 Task: Invite Team Member Softage.1@softage.net to Workspace Accounting and Bookkeeping Services. Invite Team Member Softage.2@softage.net to Workspace Accounting and Bookkeeping Services. Invite Team Member Softage.3@softage.net to Workspace Accounting and Bookkeeping Services. Invite Team Member Softage.4@softage.net to Workspace Accounting and Bookkeeping Services
Action: Mouse moved to (817, 147)
Screenshot: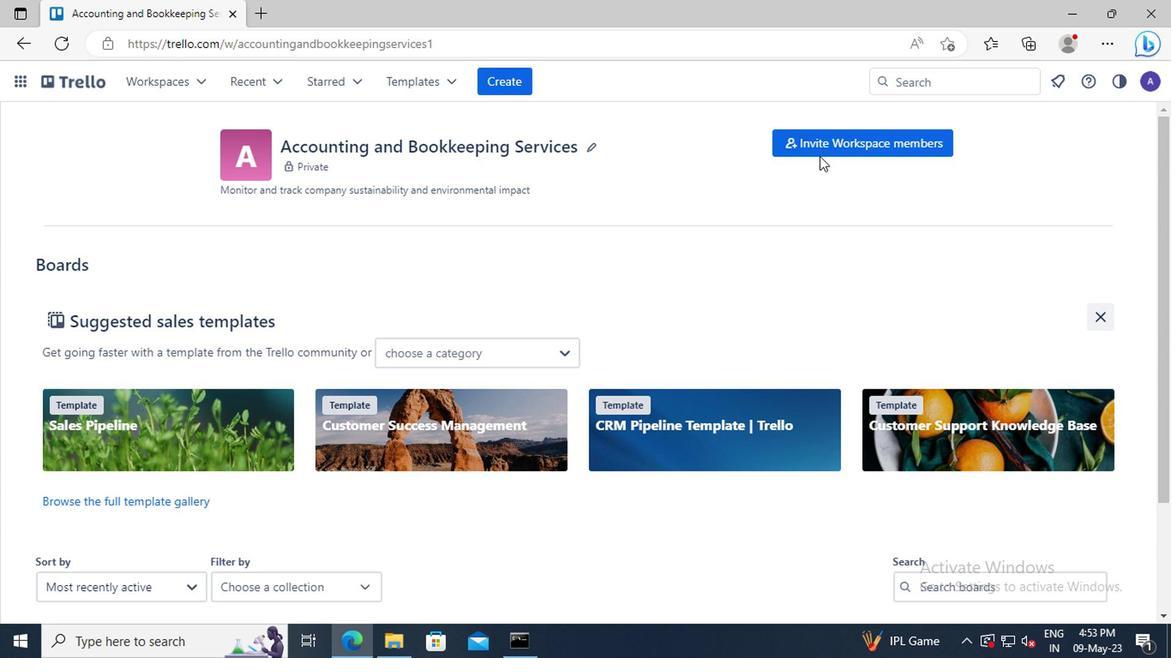 
Action: Mouse pressed left at (817, 147)
Screenshot: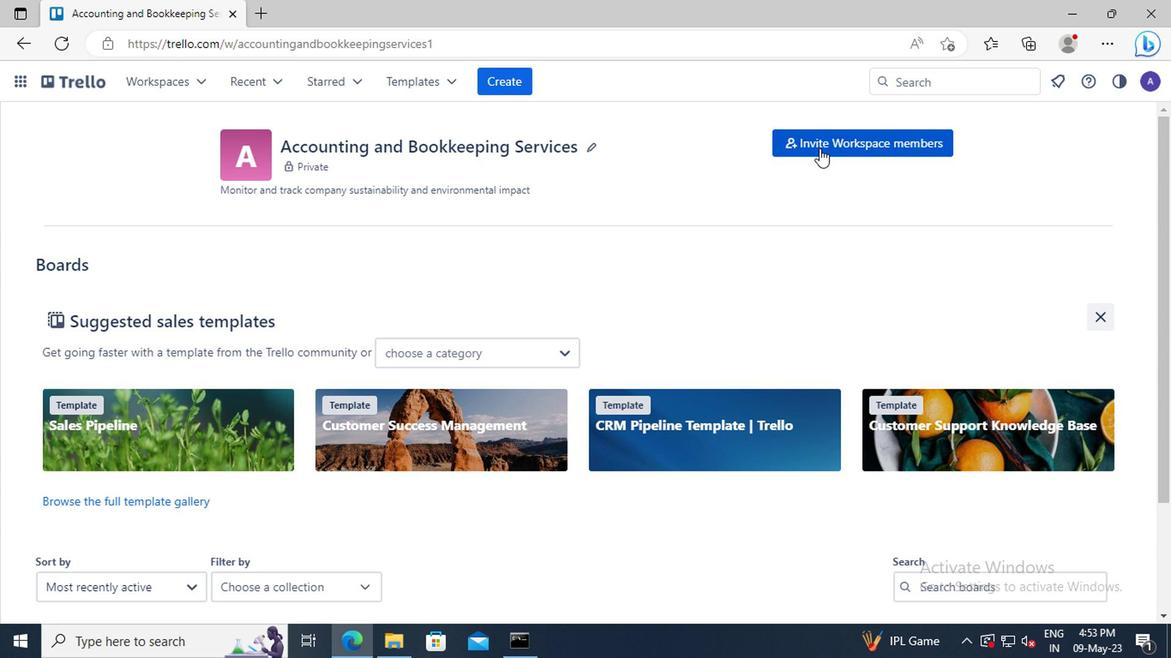 
Action: Mouse moved to (577, 332)
Screenshot: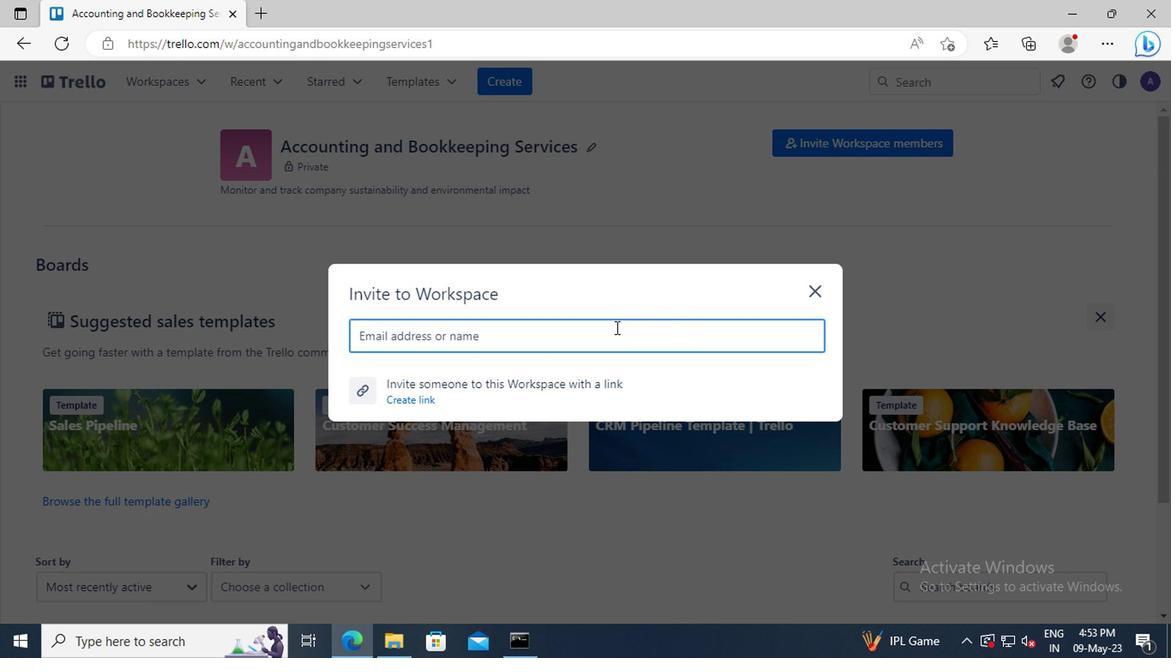 
Action: Mouse pressed left at (577, 332)
Screenshot: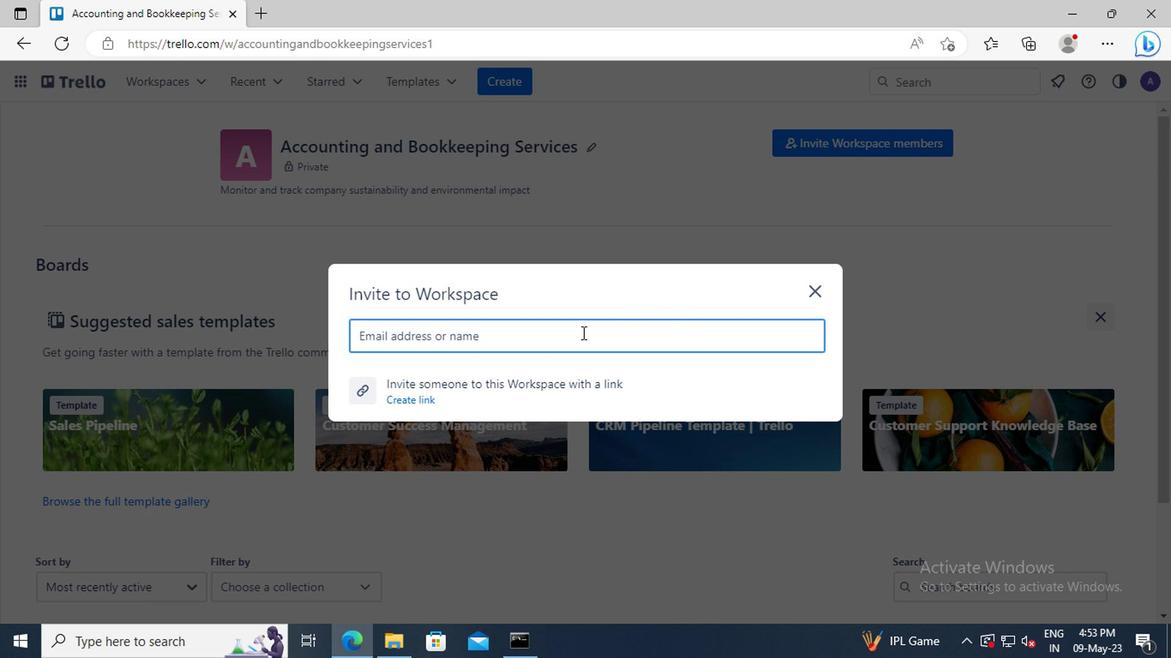 
Action: Key pressed <Key.shift_r>Softage.1<Key.shift>@SOFTAGE.NET
Screenshot: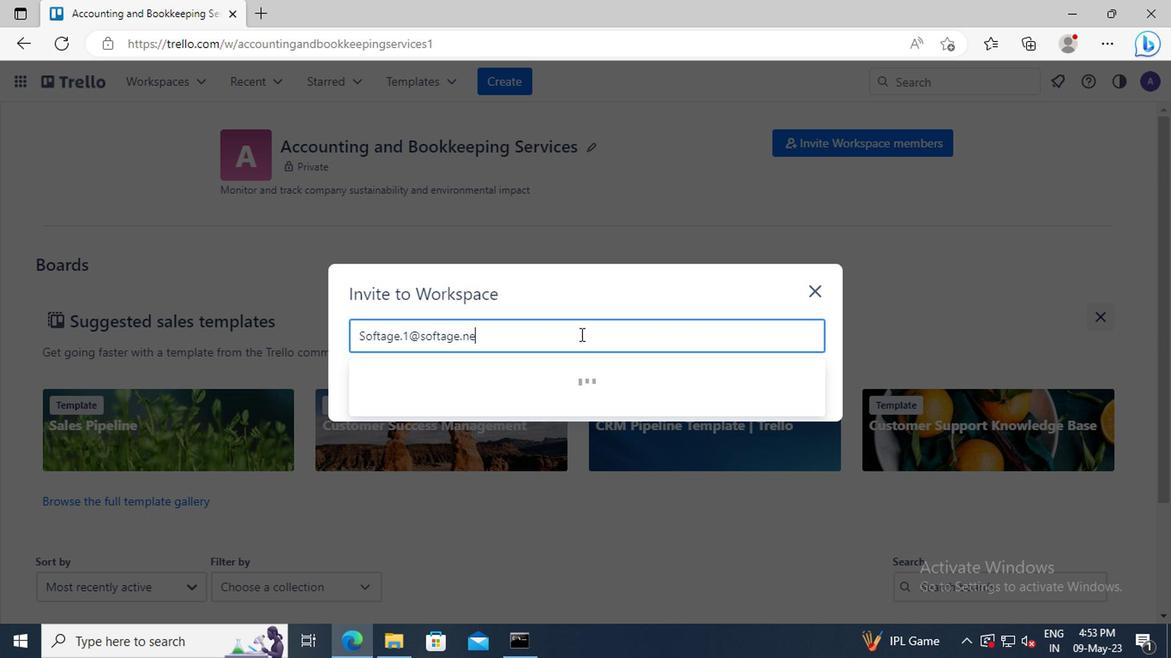 
Action: Mouse moved to (574, 384)
Screenshot: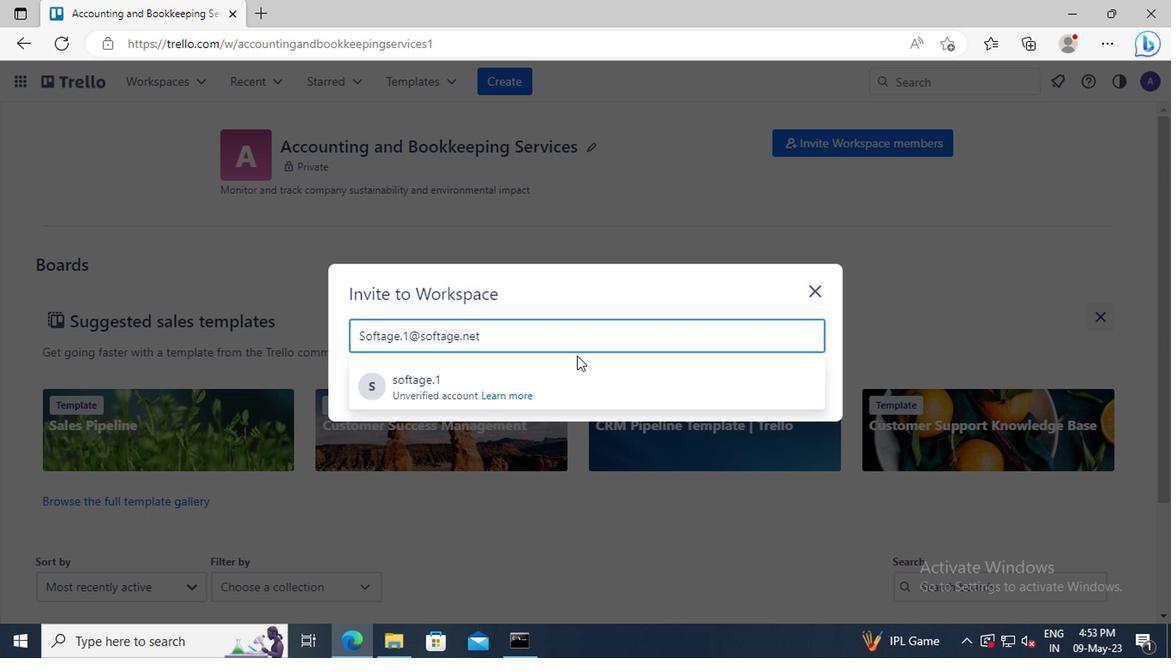 
Action: Mouse pressed left at (574, 384)
Screenshot: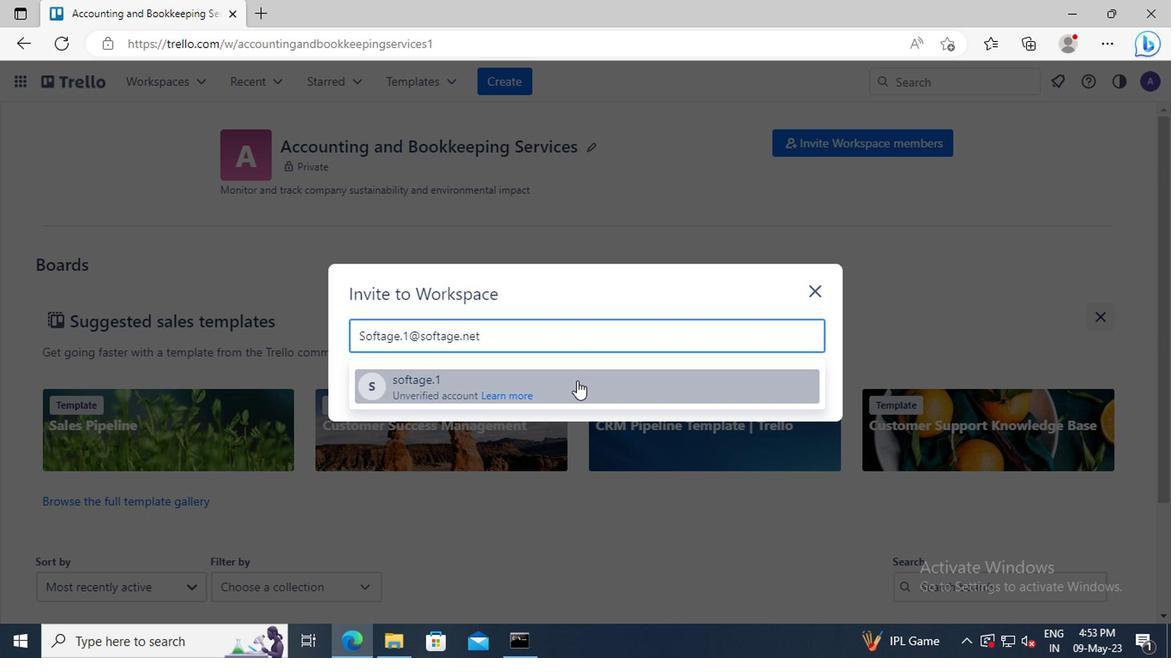 
Action: Mouse moved to (761, 304)
Screenshot: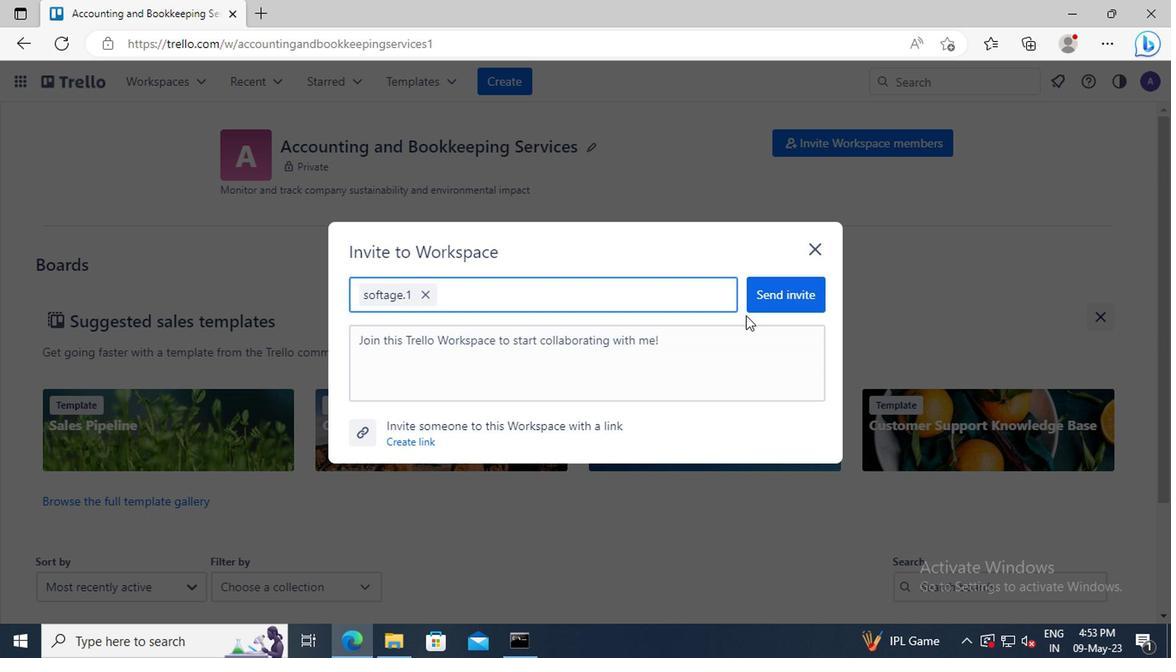 
Action: Mouse pressed left at (761, 304)
Screenshot: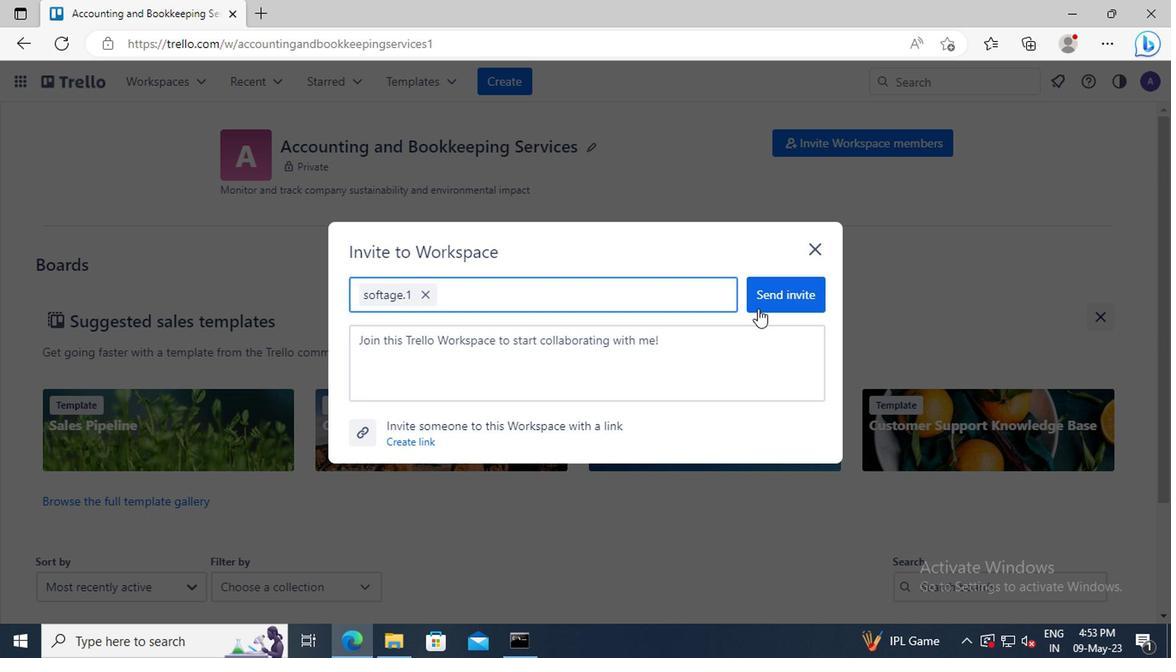 
Action: Mouse moved to (828, 152)
Screenshot: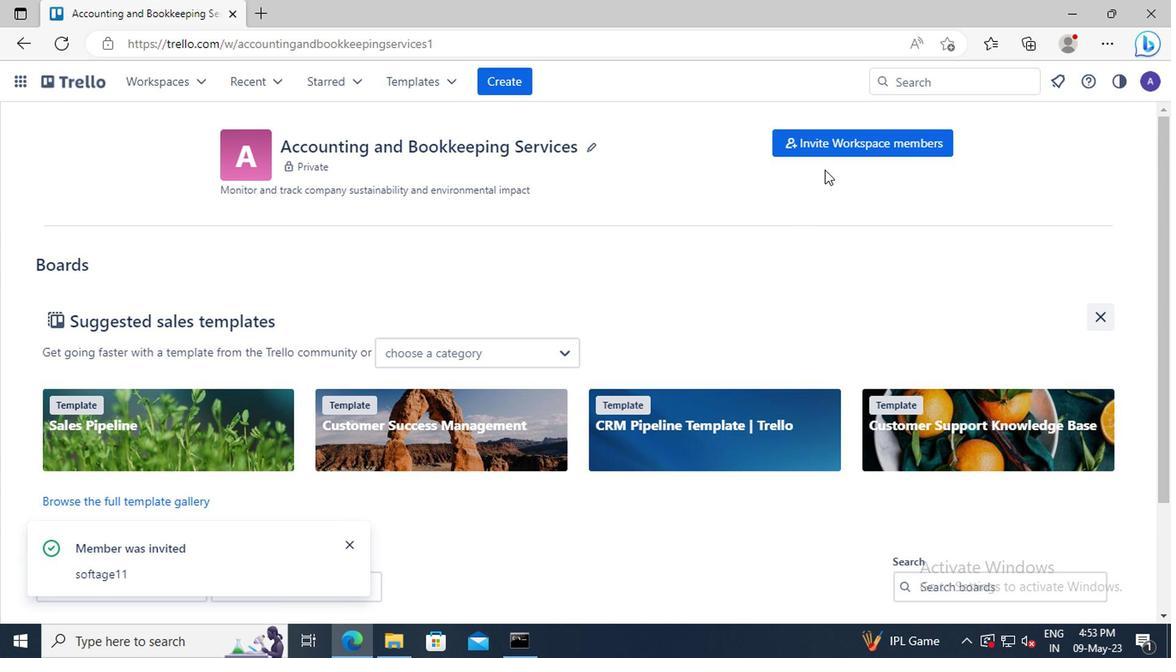 
Action: Mouse pressed left at (828, 152)
Screenshot: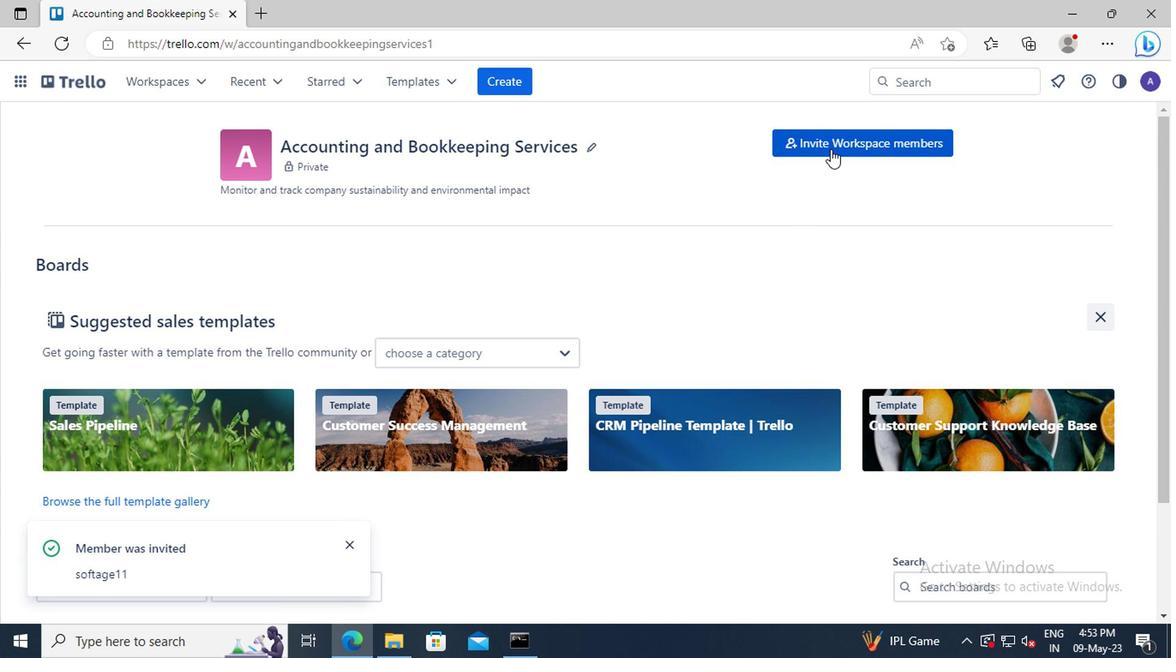 
Action: Mouse moved to (532, 336)
Screenshot: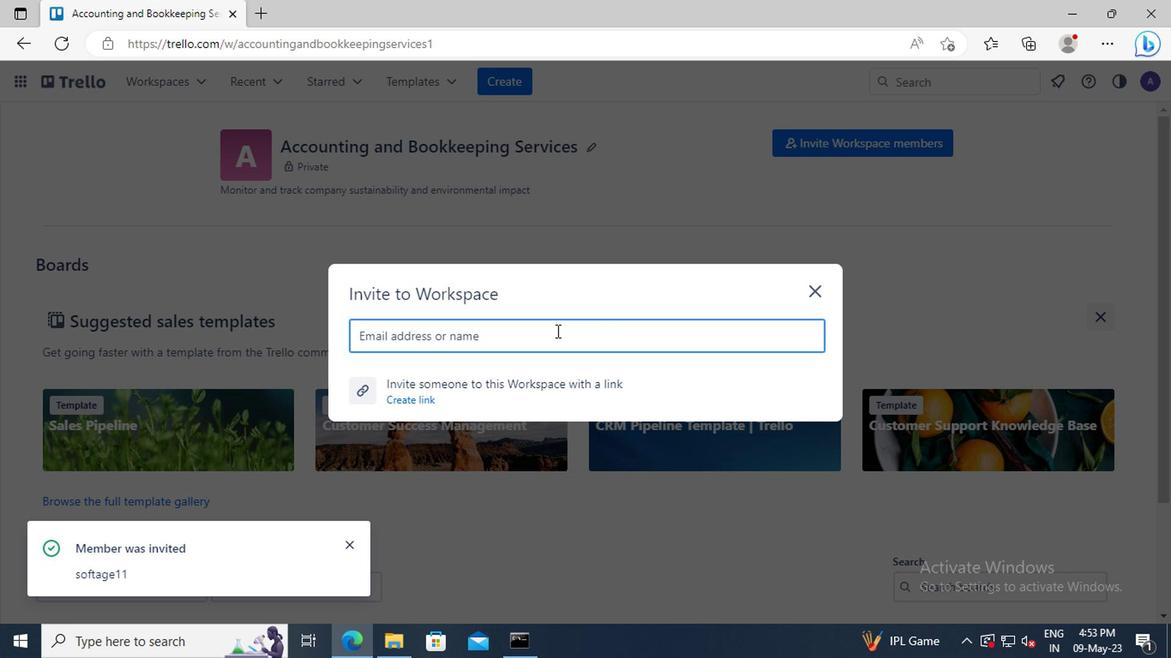 
Action: Mouse pressed left at (532, 336)
Screenshot: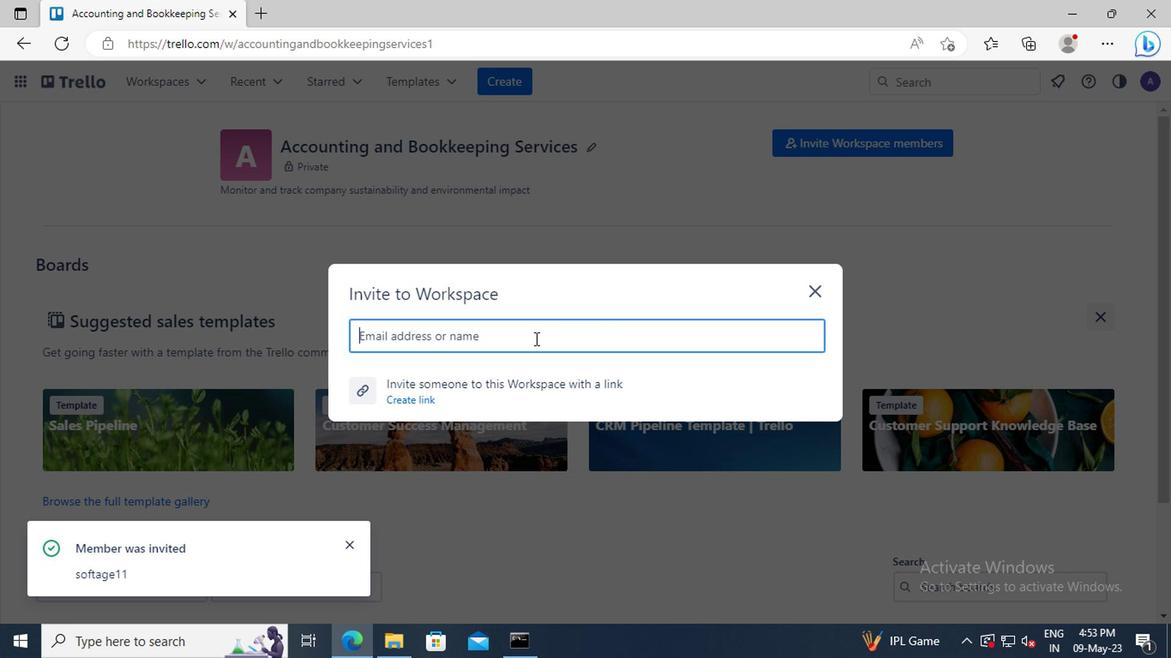 
Action: Key pressed <Key.shift>SOFTAGE.2<Key.shift>@SOFTAGE.NET
Screenshot: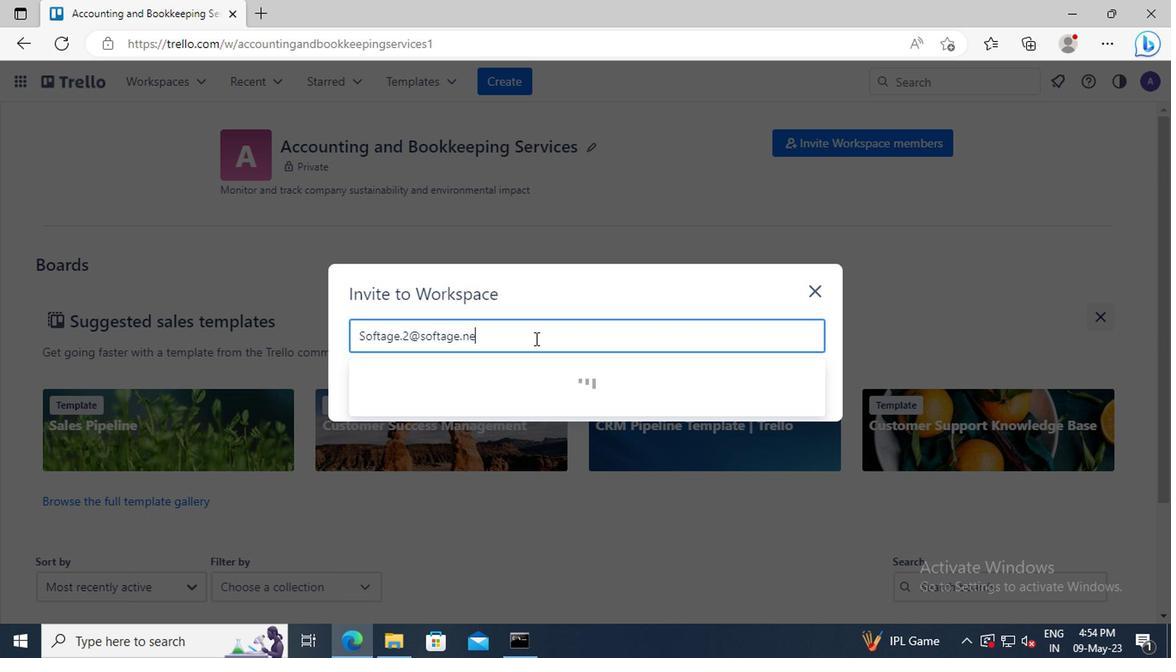 
Action: Mouse moved to (535, 375)
Screenshot: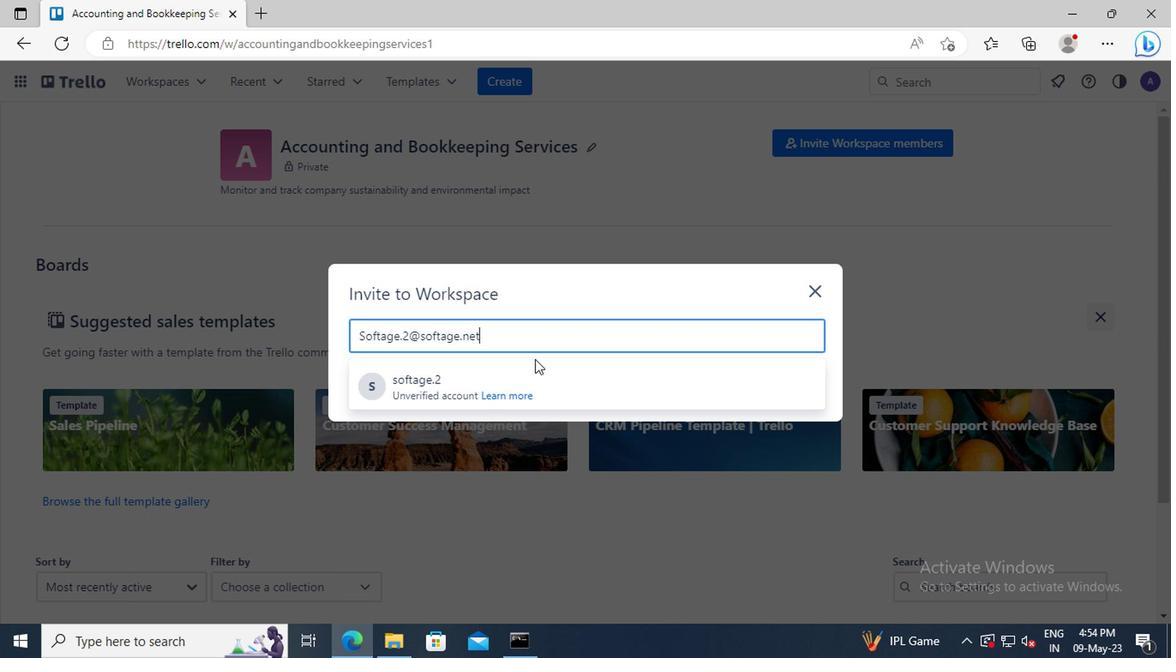 
Action: Mouse pressed left at (535, 375)
Screenshot: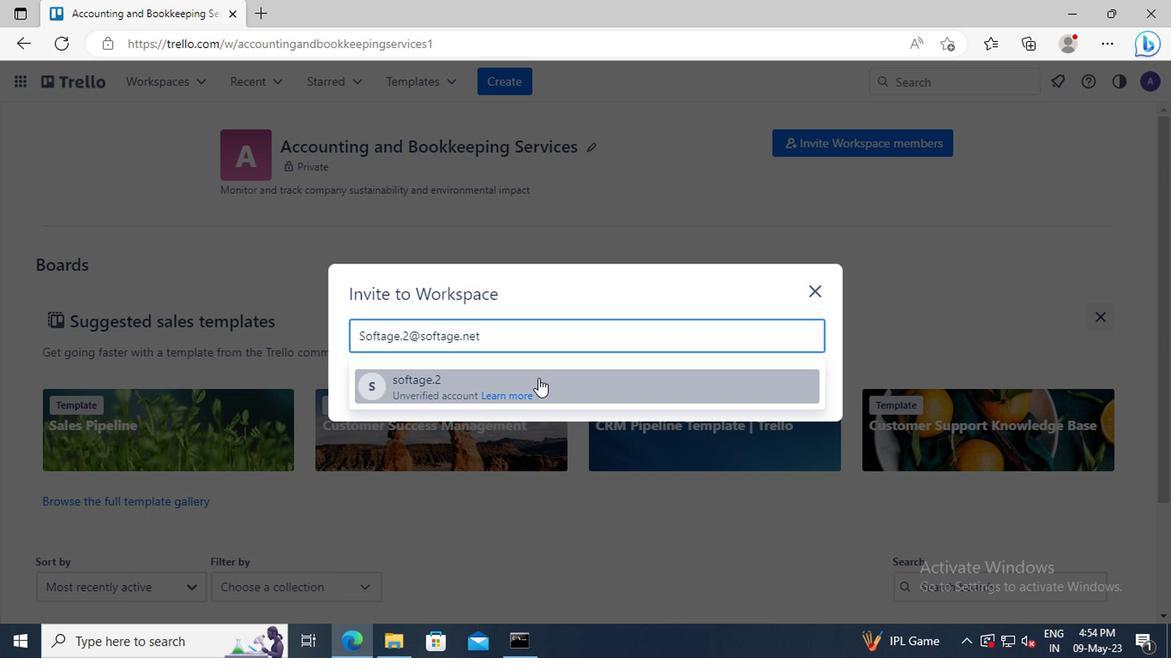 
Action: Mouse moved to (765, 306)
Screenshot: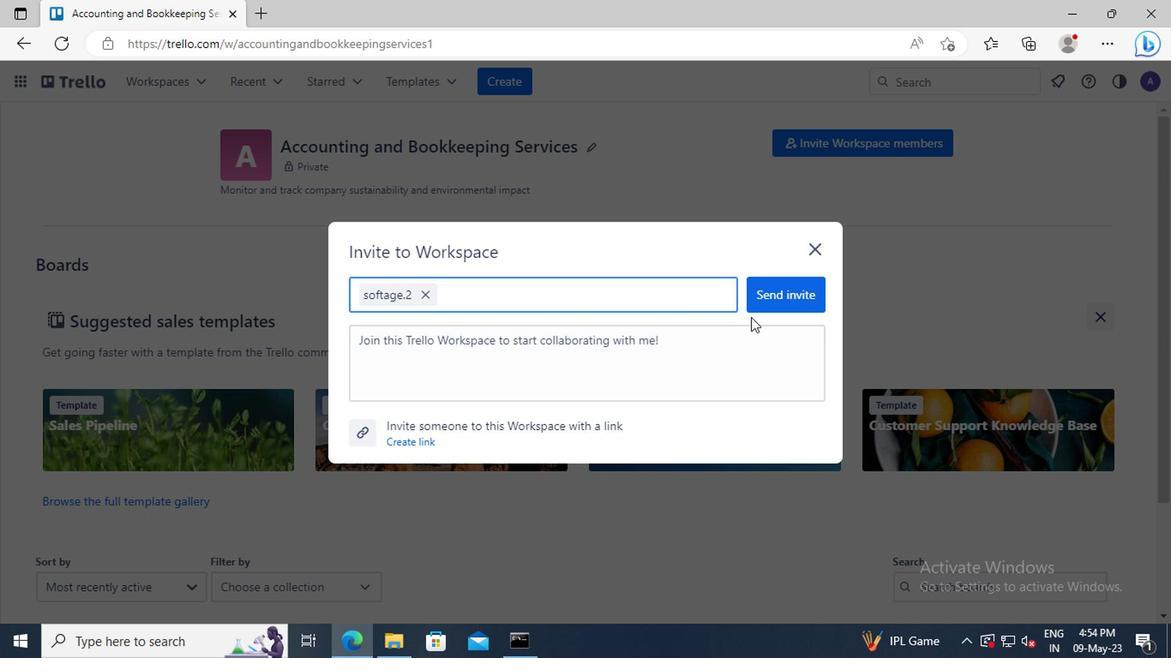 
Action: Mouse pressed left at (765, 306)
Screenshot: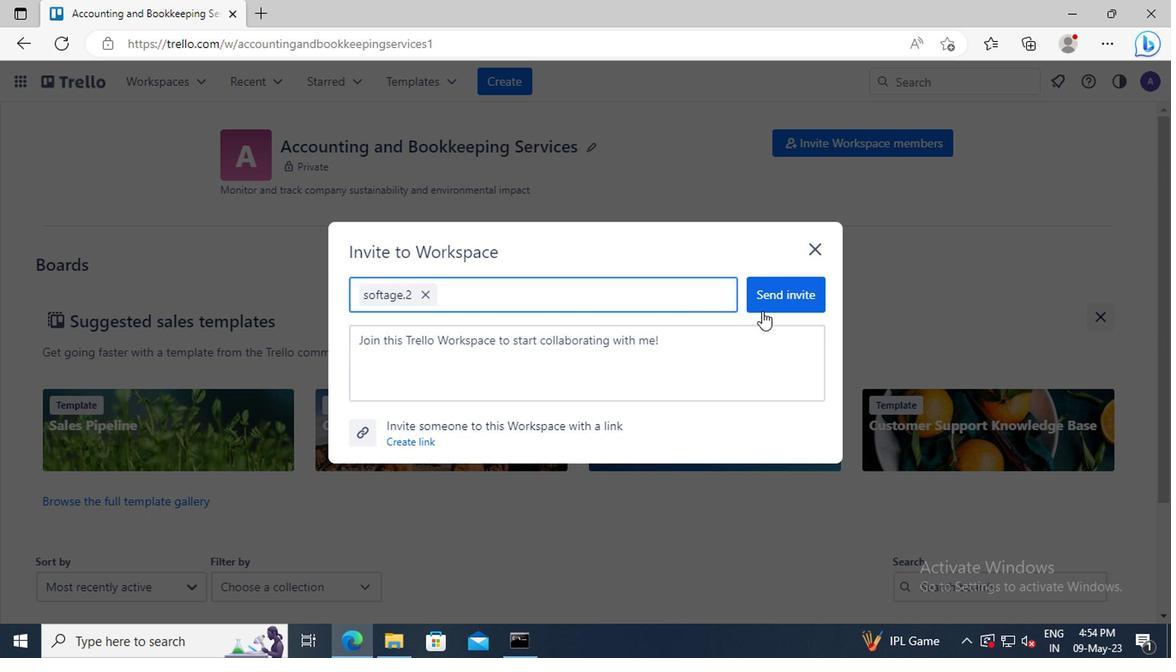 
Action: Mouse moved to (824, 150)
Screenshot: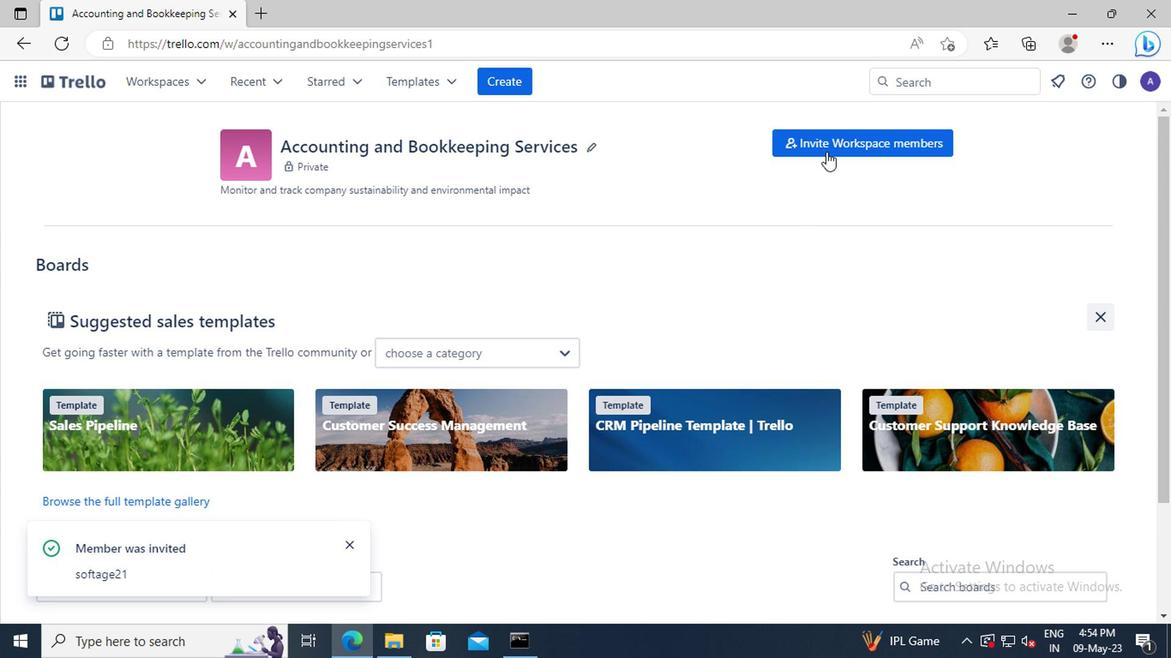 
Action: Mouse pressed left at (824, 150)
Screenshot: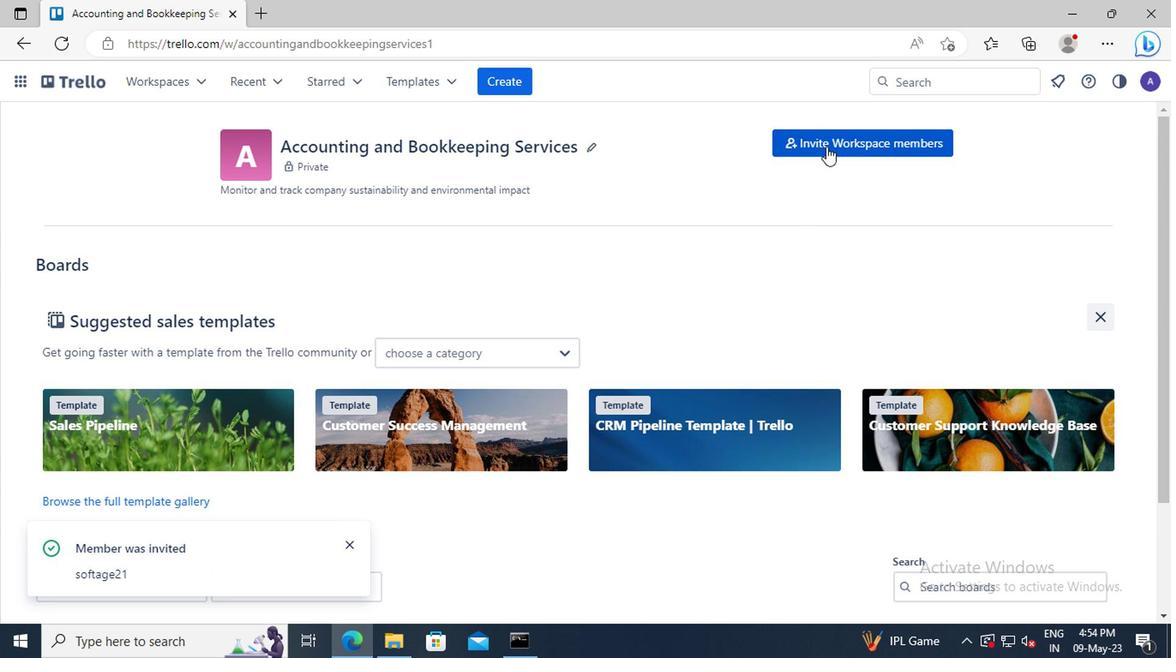 
Action: Mouse moved to (496, 339)
Screenshot: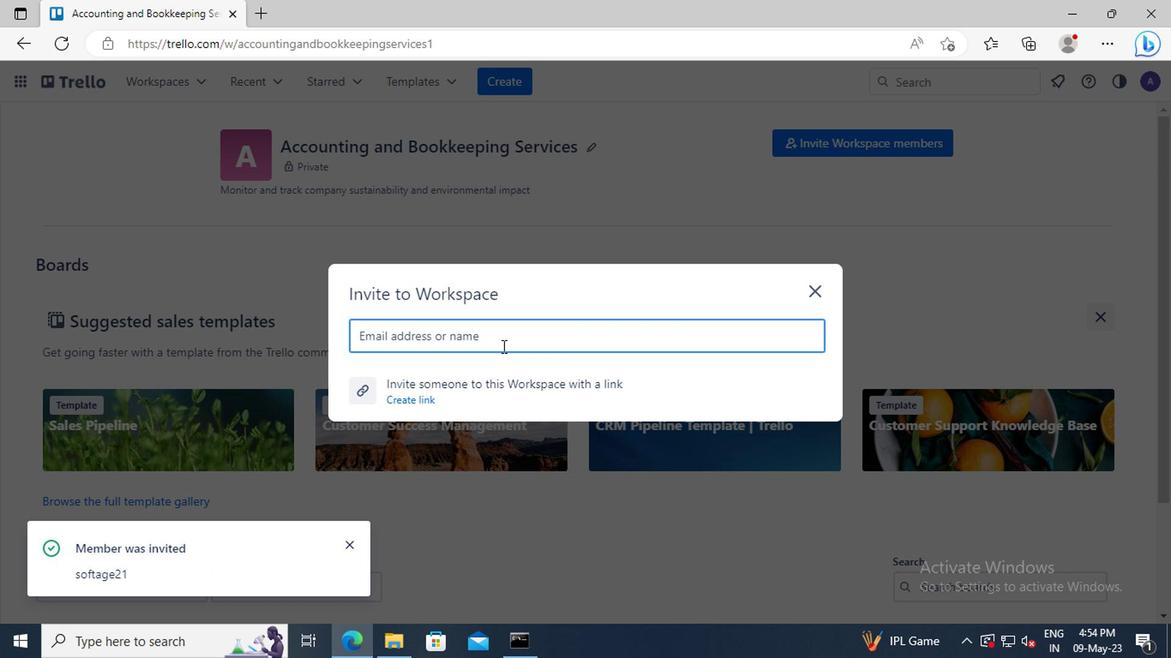 
Action: Mouse pressed left at (496, 339)
Screenshot: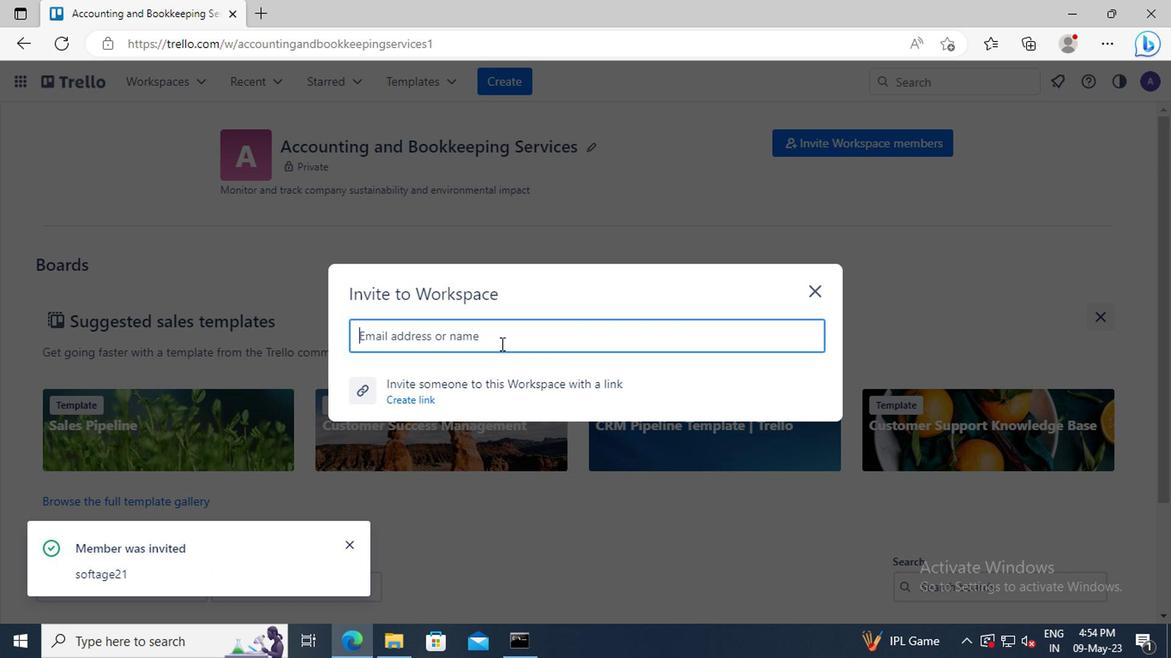 
Action: Key pressed <Key.shift>SOFTAGE.3<Key.shift>@SOFTAGE.NET
Screenshot: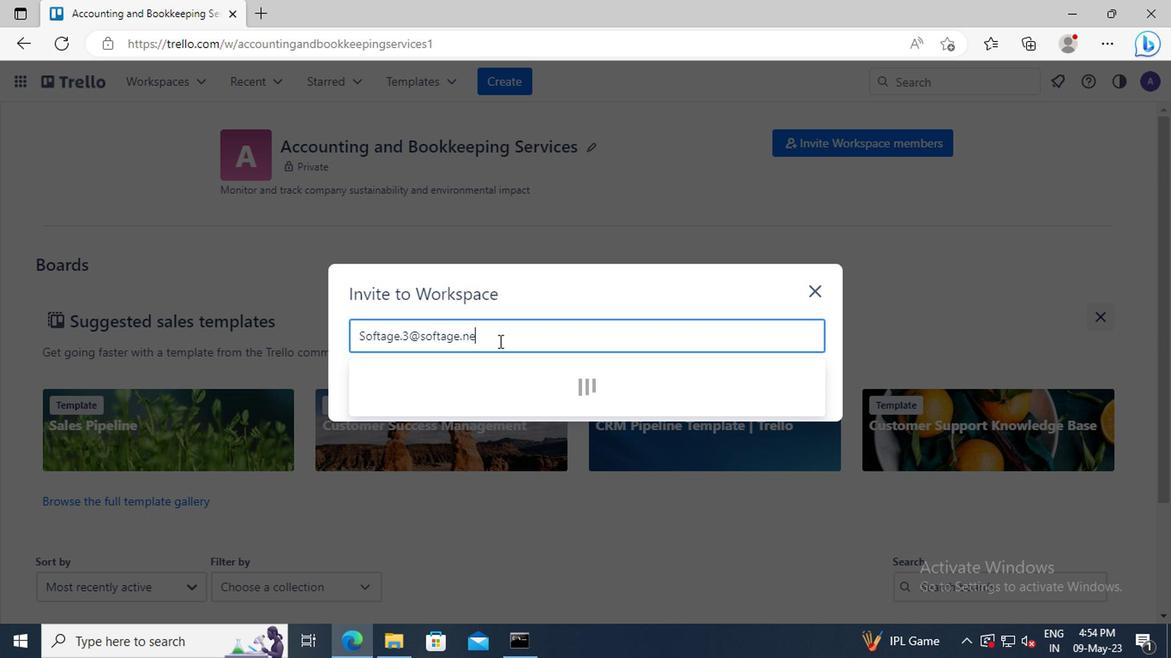 
Action: Mouse moved to (510, 375)
Screenshot: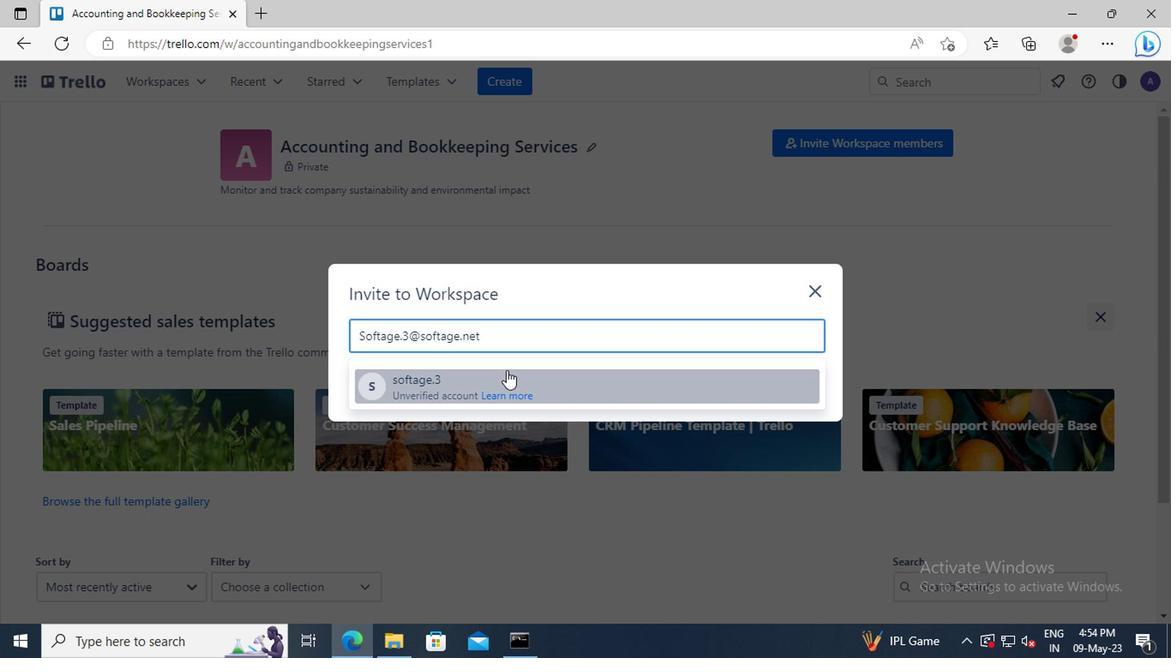 
Action: Mouse pressed left at (510, 375)
Screenshot: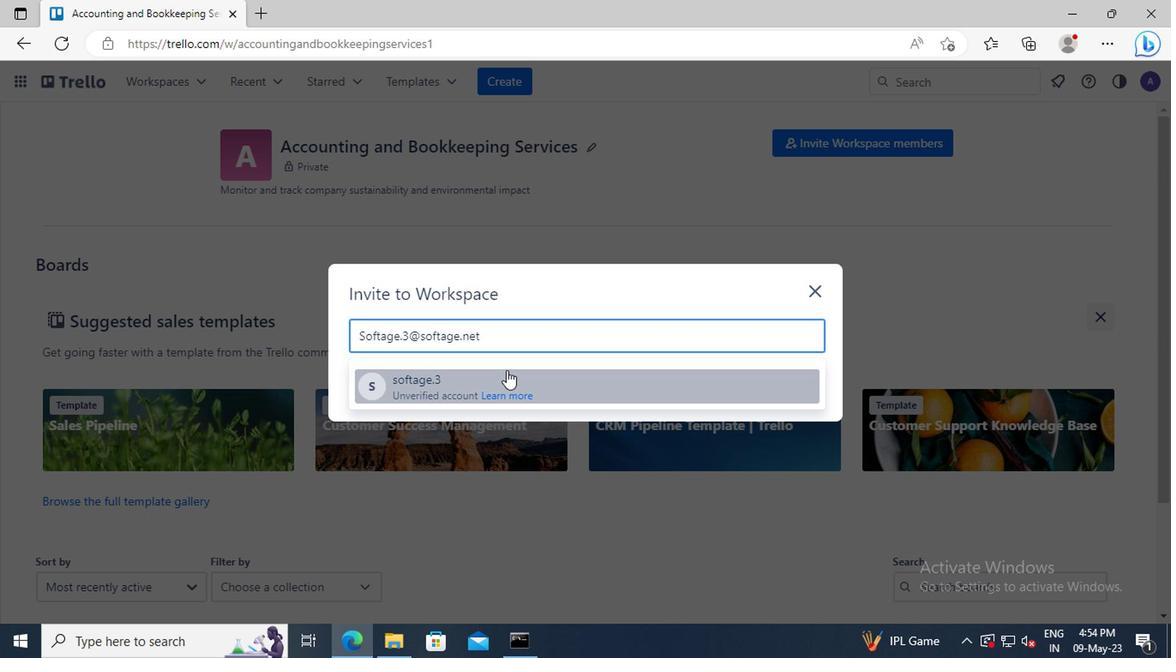 
Action: Mouse moved to (786, 288)
Screenshot: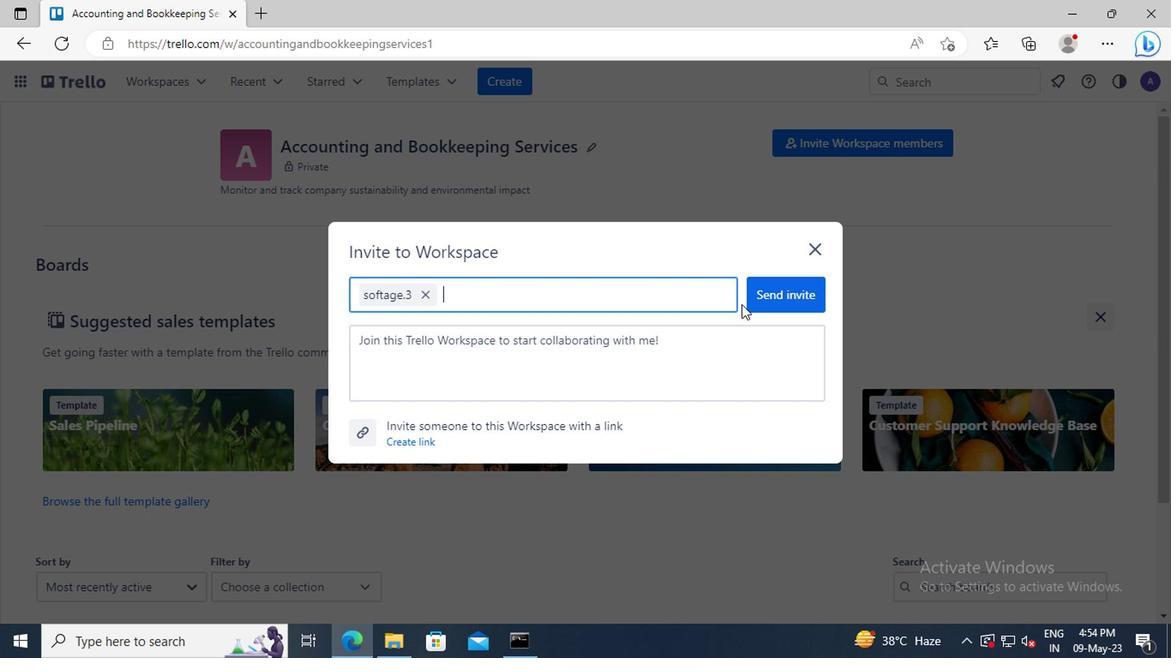 
Action: Mouse pressed left at (786, 288)
Screenshot: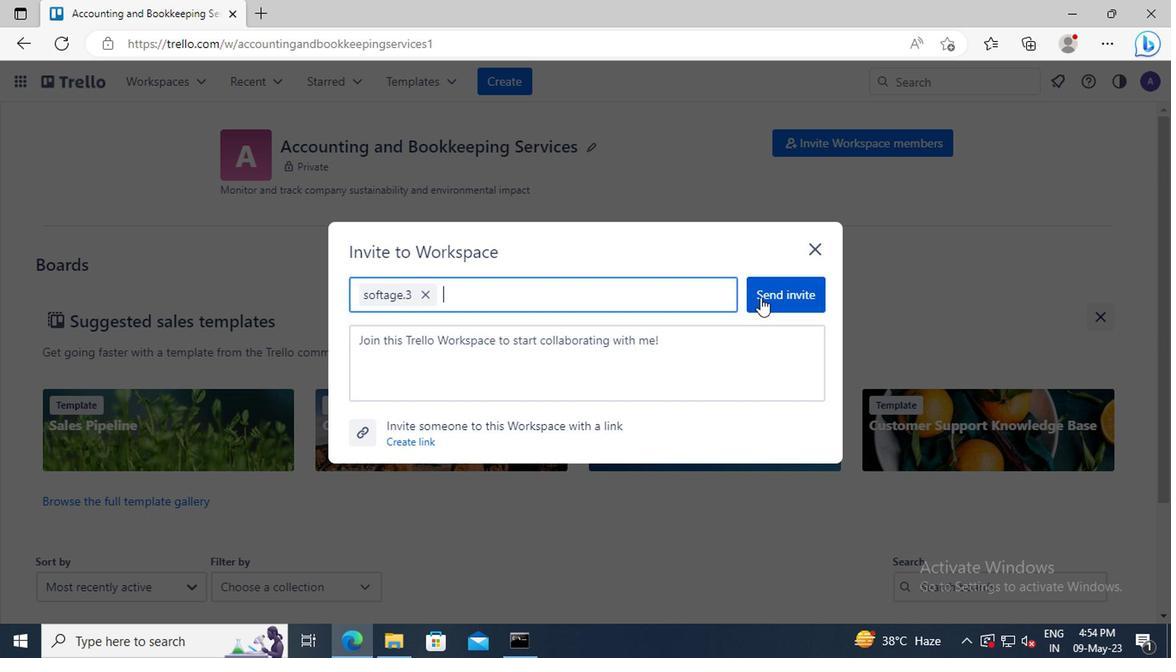 
Action: Mouse moved to (824, 151)
Screenshot: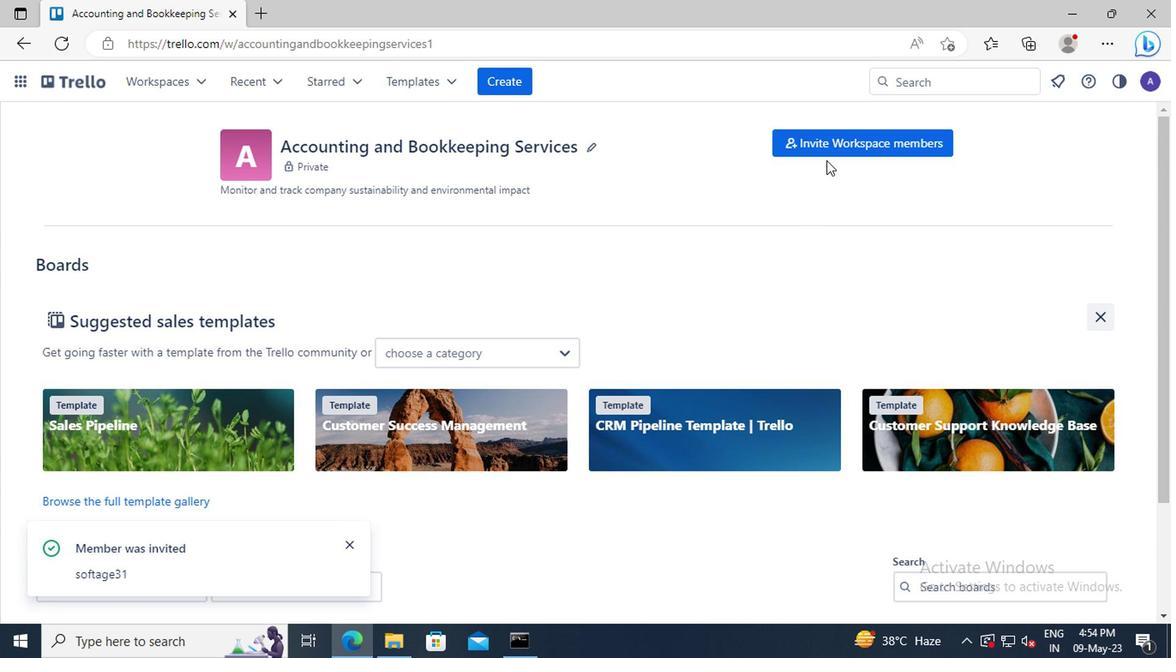 
Action: Mouse pressed left at (824, 151)
Screenshot: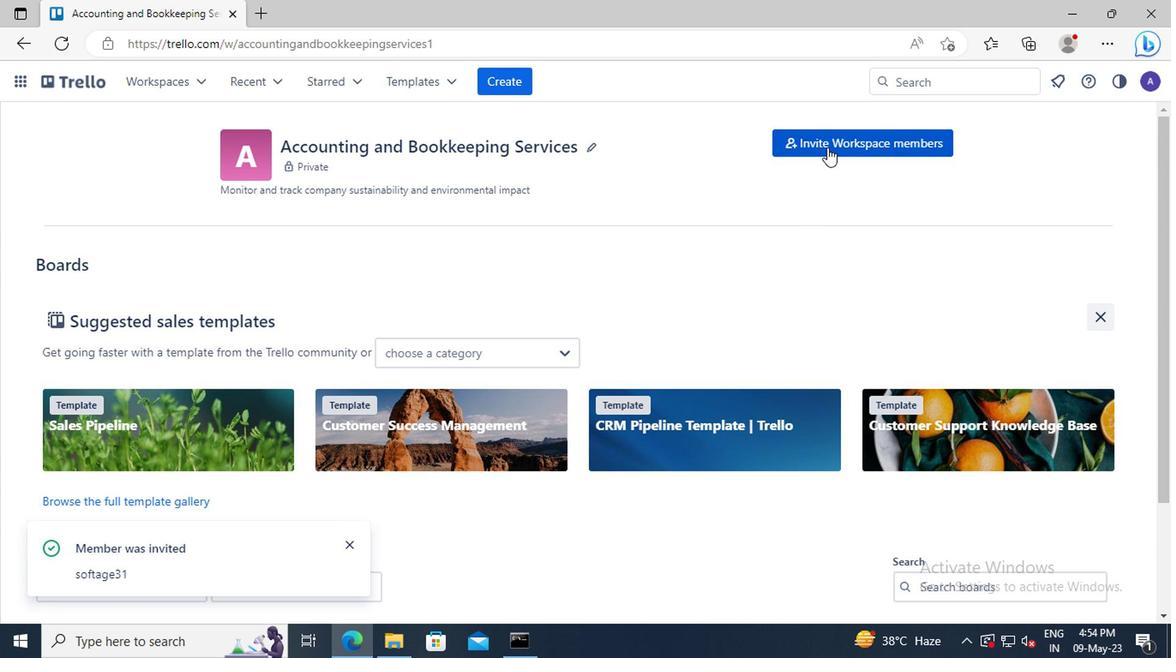 
Action: Mouse moved to (540, 345)
Screenshot: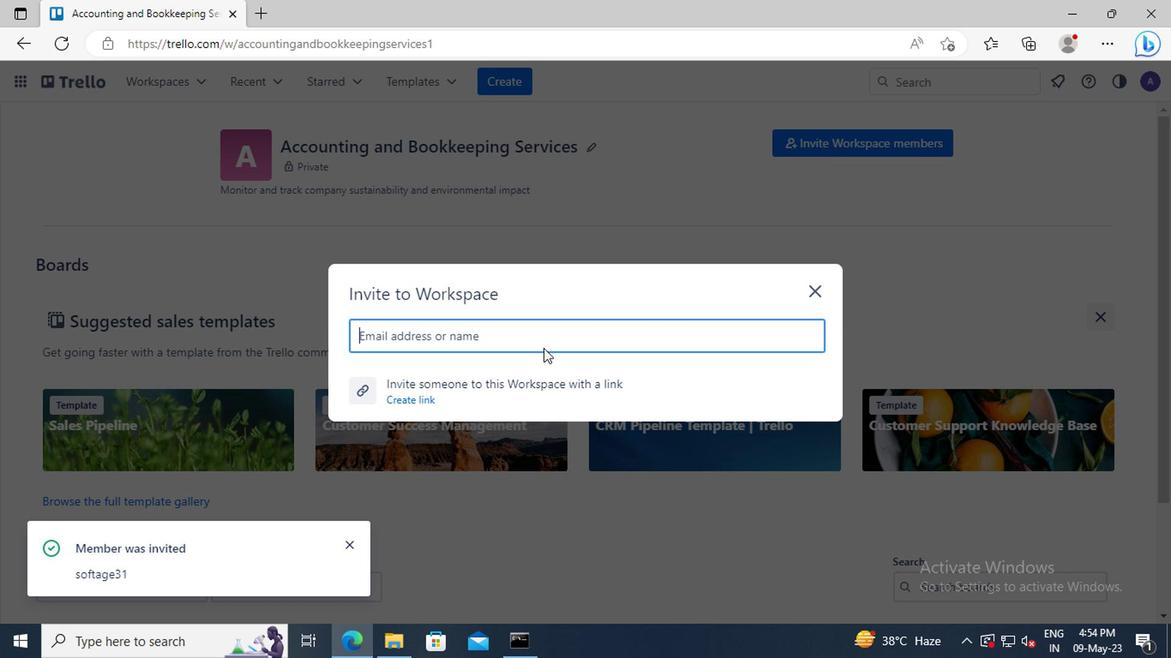 
Action: Mouse pressed left at (540, 345)
Screenshot: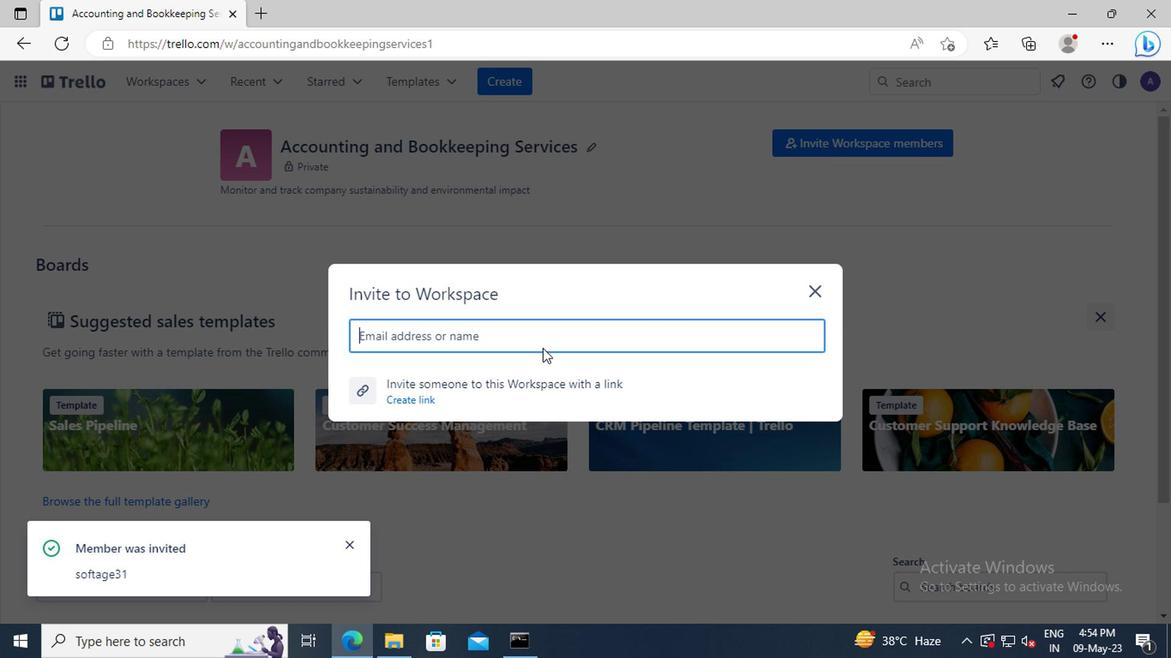 
Action: Key pressed <Key.shift>SOFTAGE.4<Key.shift>@SOFTAGE.NET
Screenshot: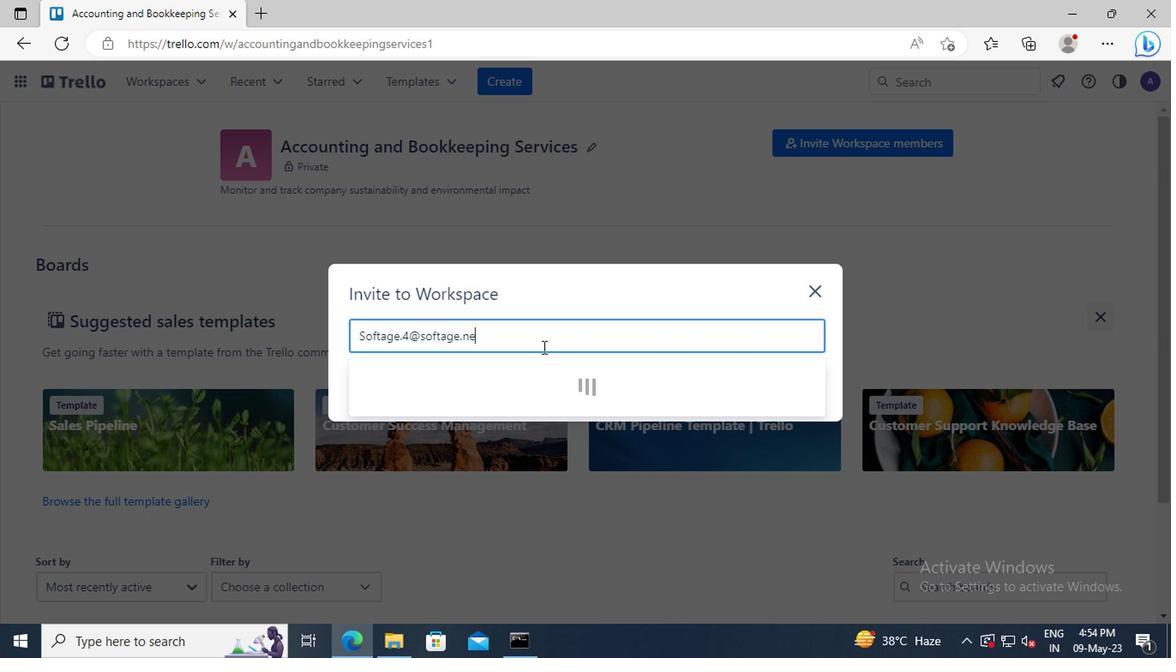 
Action: Mouse moved to (547, 377)
Screenshot: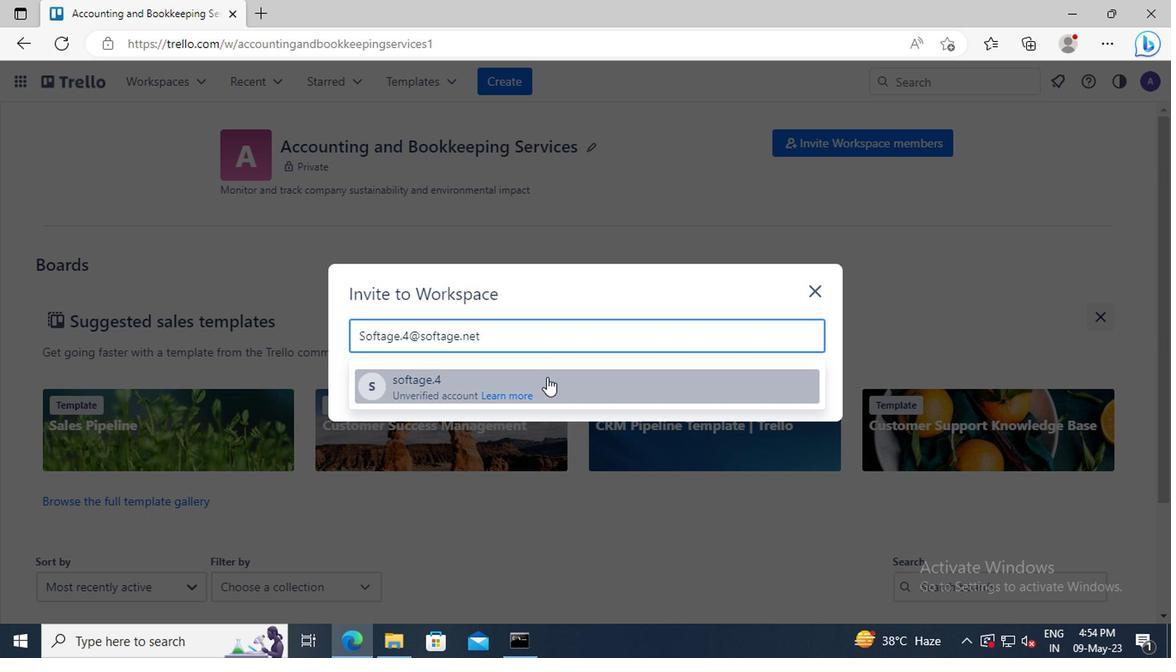 
Action: Mouse pressed left at (547, 377)
Screenshot: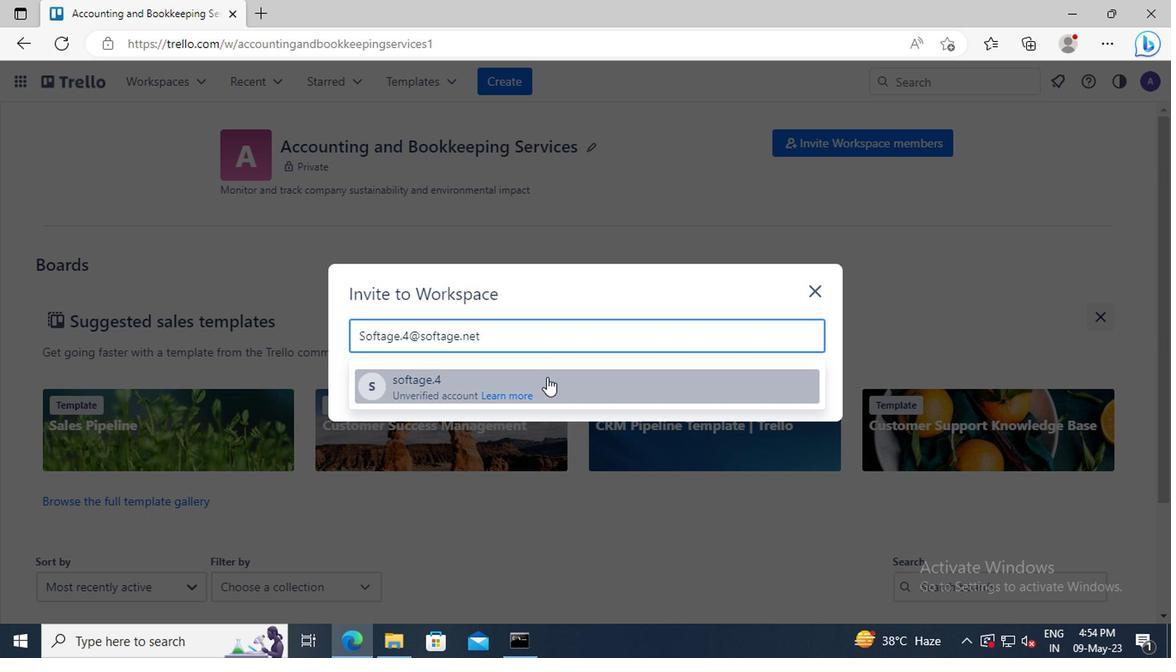 
Action: Mouse moved to (780, 295)
Screenshot: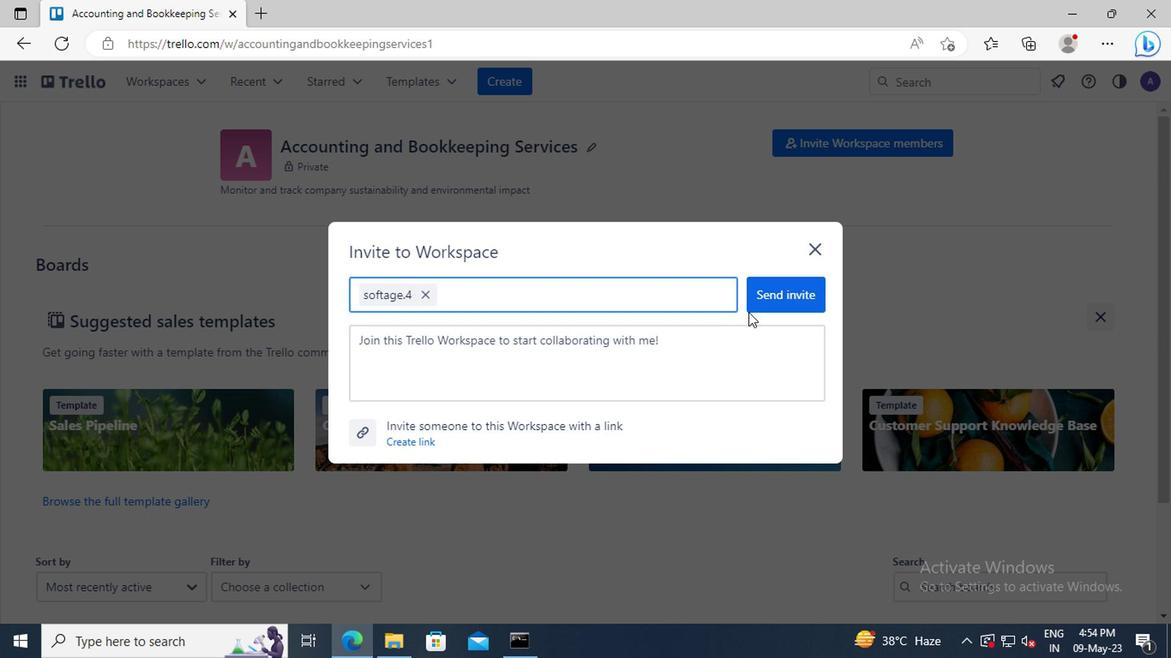 
Action: Mouse pressed left at (780, 295)
Screenshot: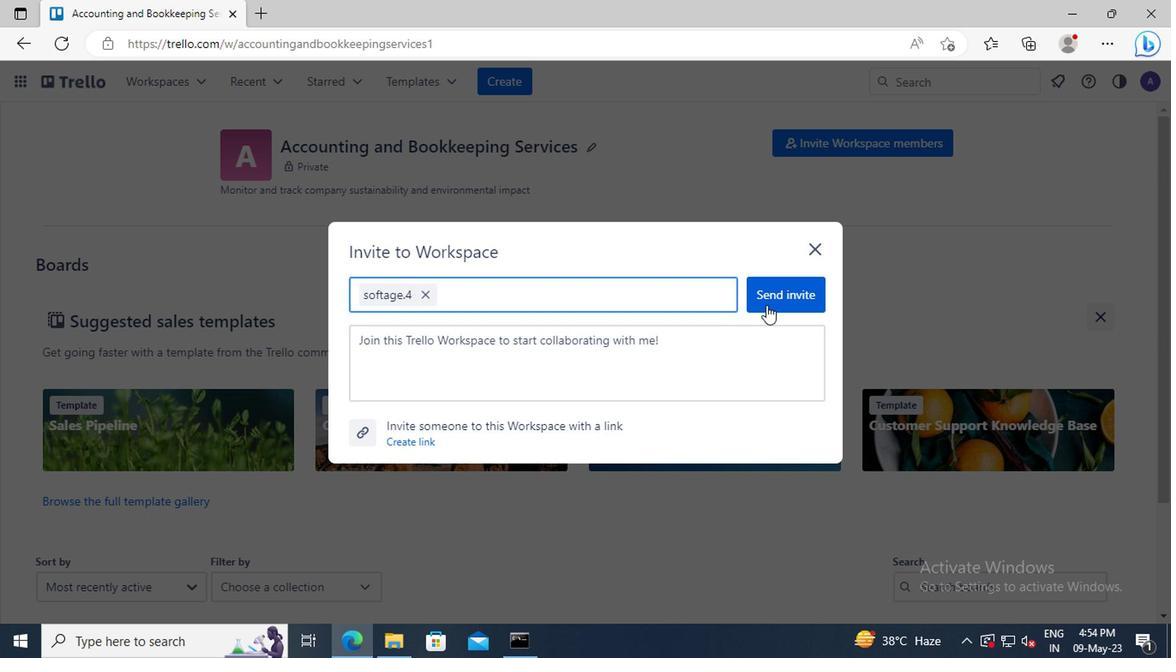 
